 Task: Select Default skin tone.
Action: Mouse moved to (451, 126)
Screenshot: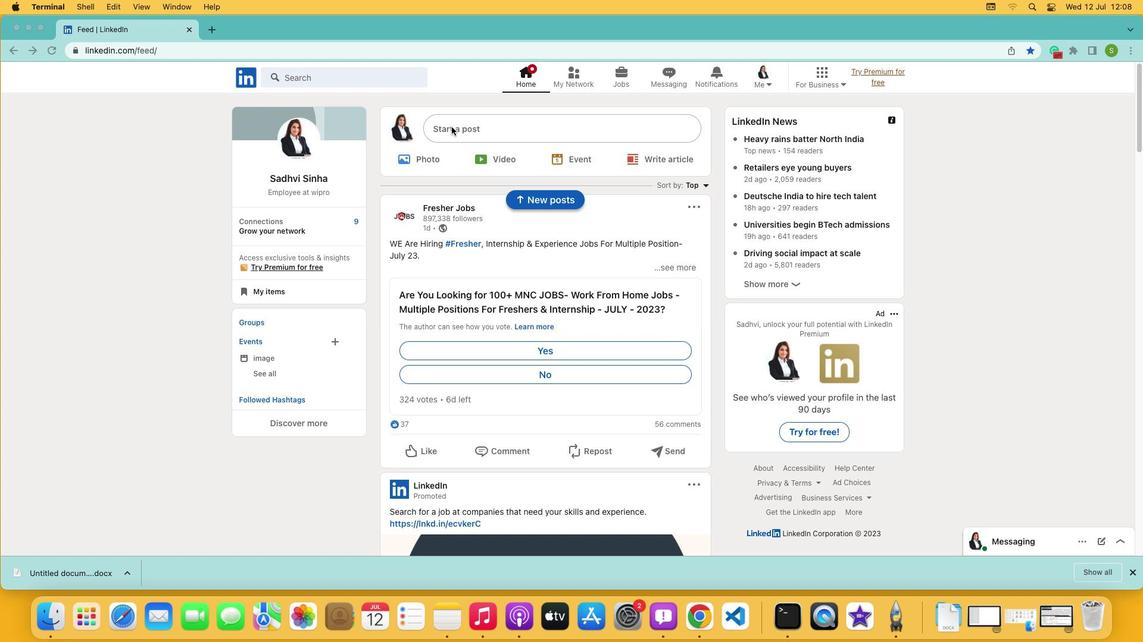 
Action: Mouse pressed left at (451, 126)
Screenshot: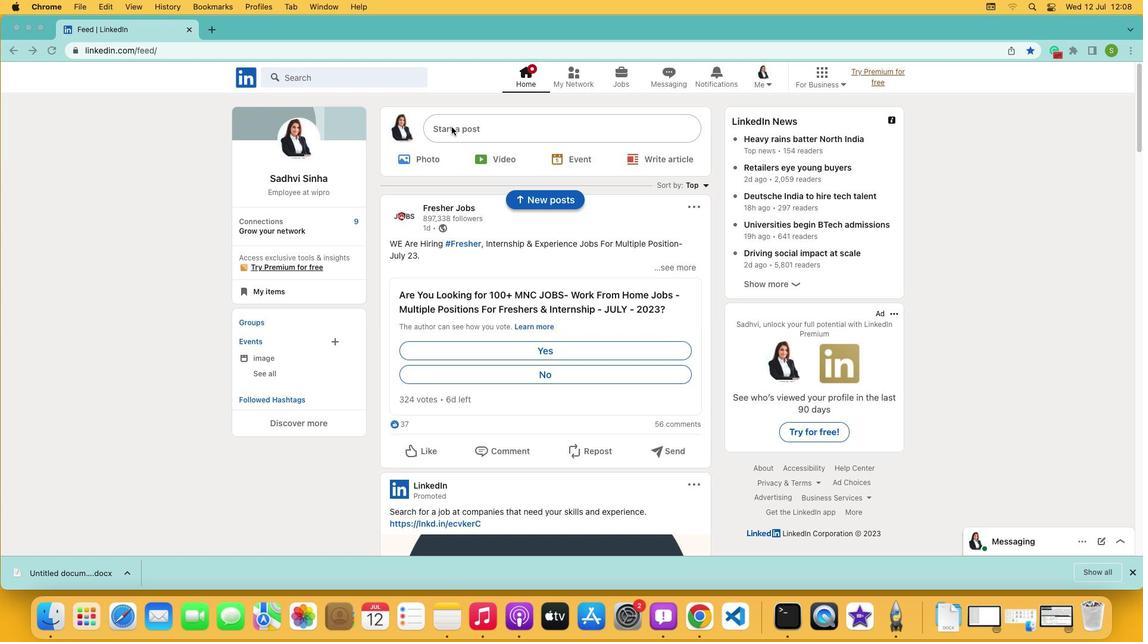
Action: Mouse pressed left at (451, 126)
Screenshot: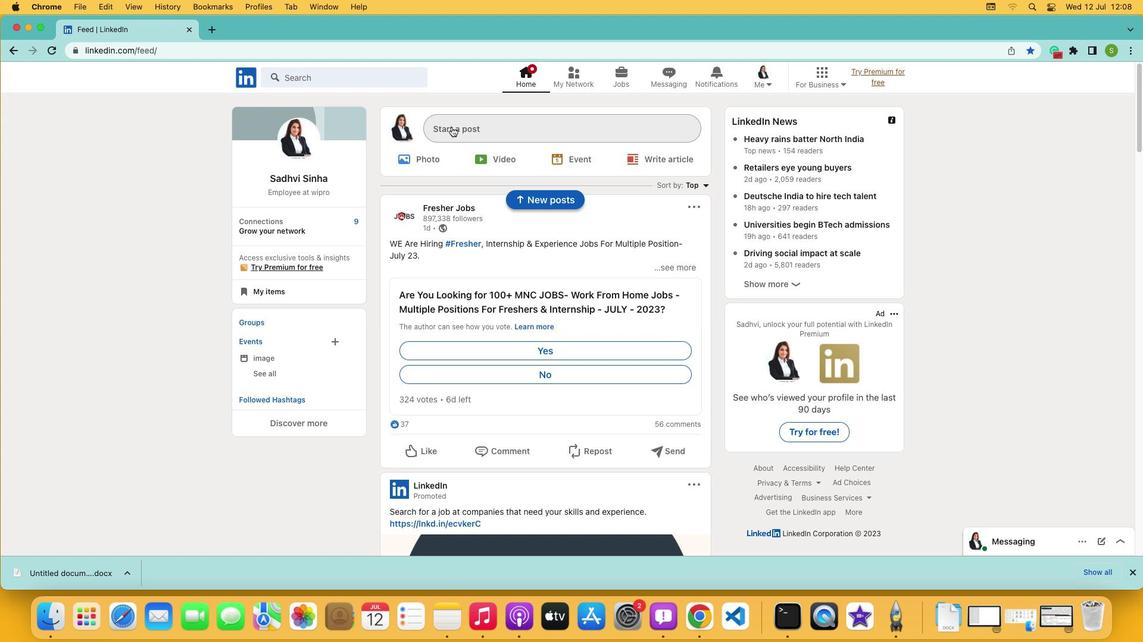 
Action: Mouse moved to (377, 319)
Screenshot: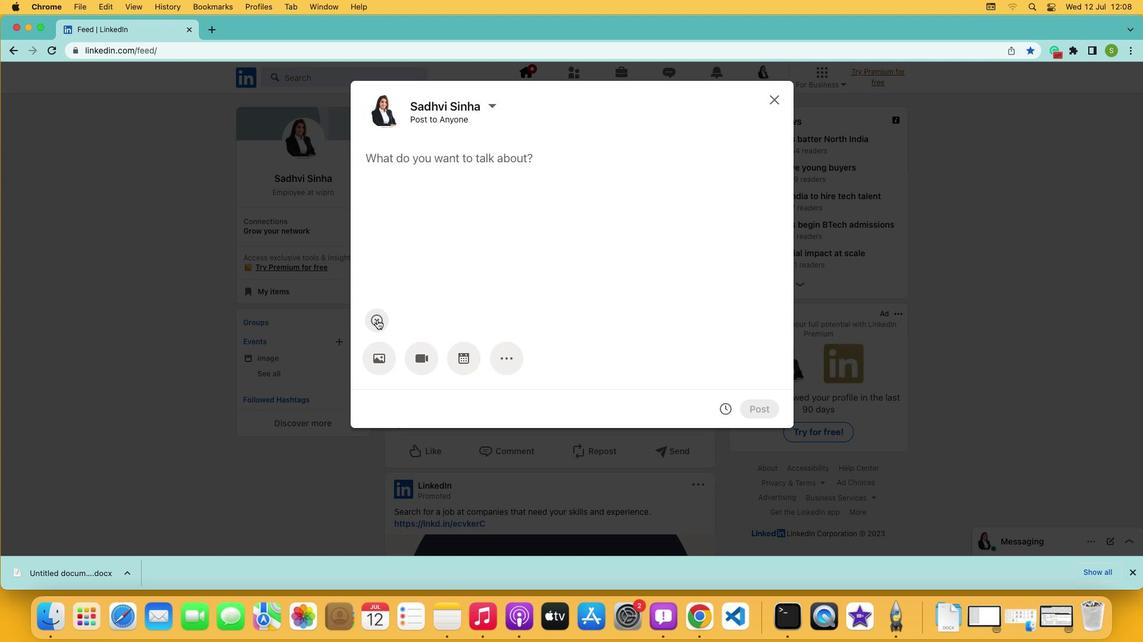 
Action: Mouse pressed left at (377, 319)
Screenshot: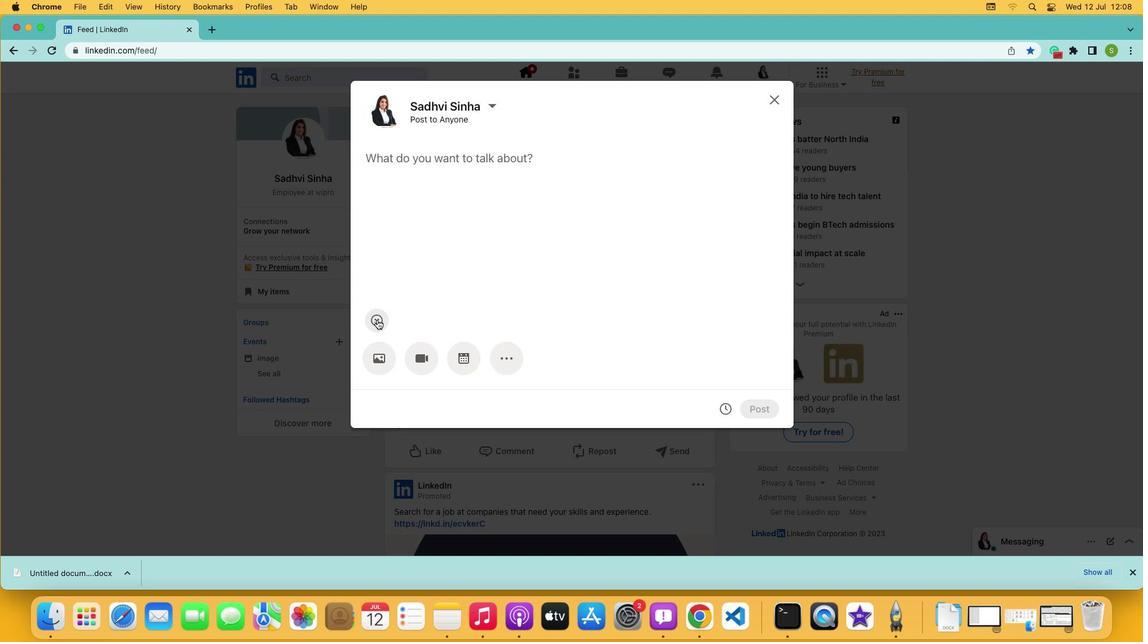 
Action: Mouse moved to (445, 104)
Screenshot: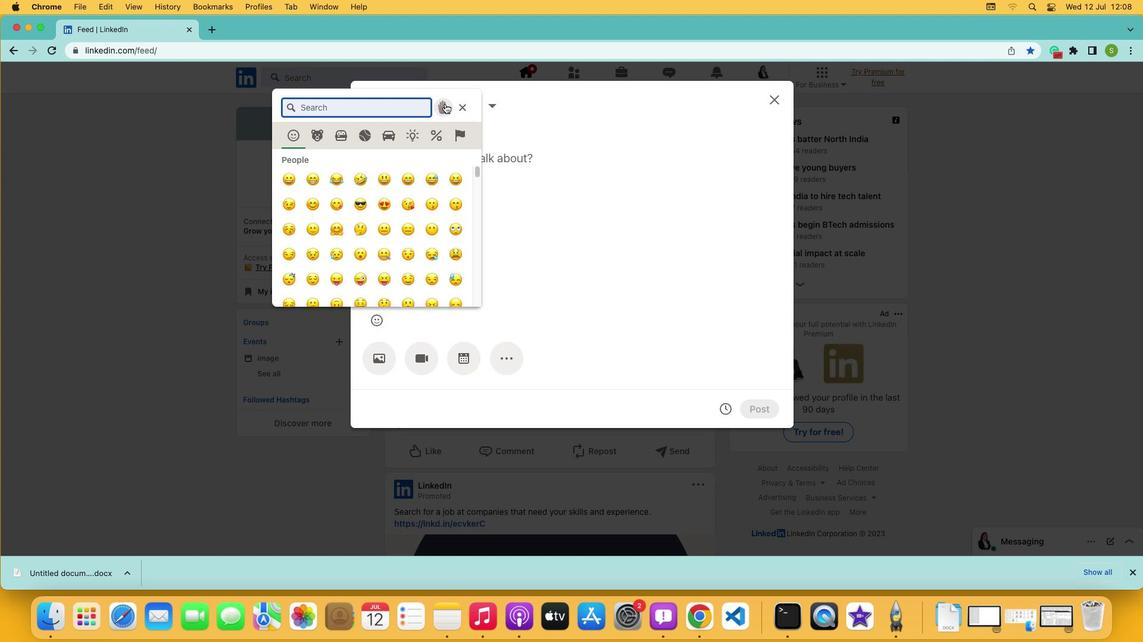 
Action: Mouse pressed left at (445, 104)
Screenshot: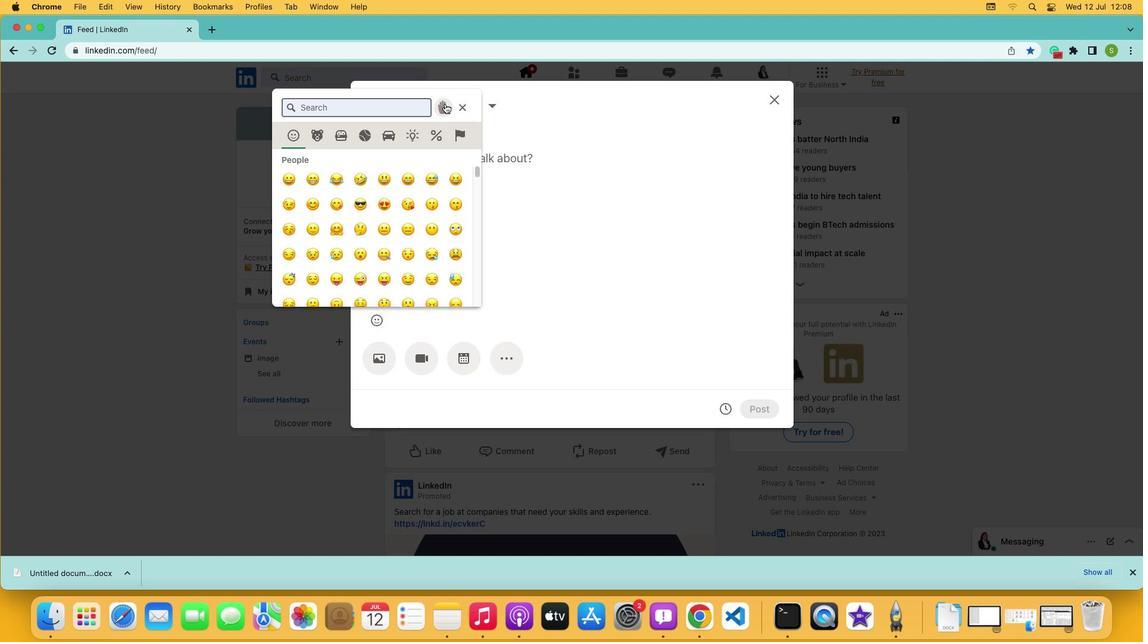 
Action: Mouse moved to (443, 127)
Screenshot: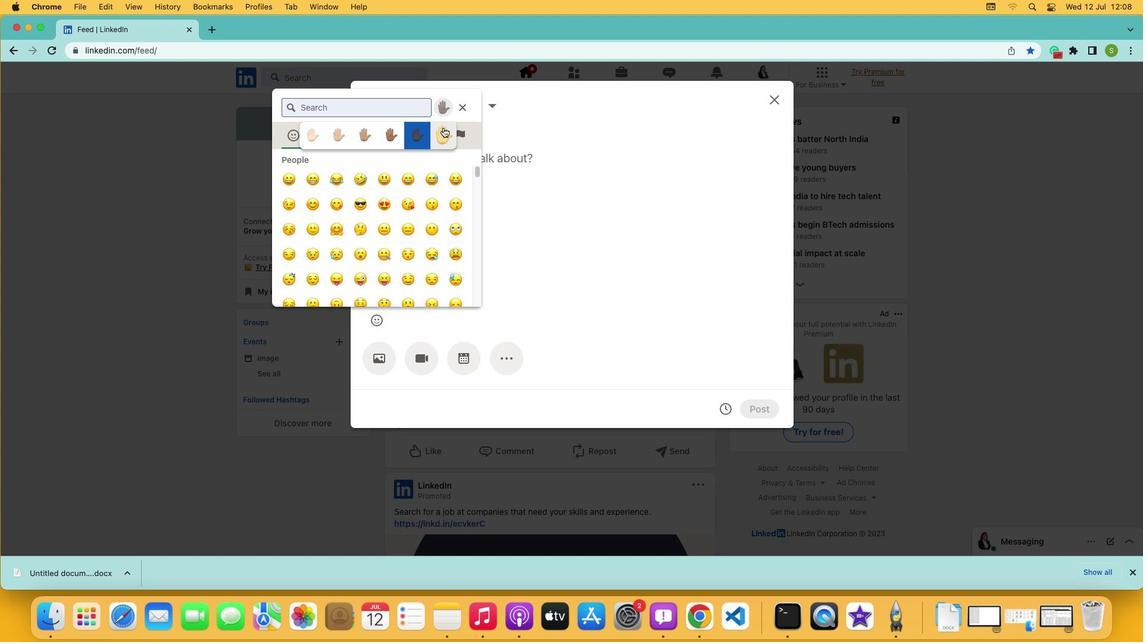 
Action: Mouse pressed left at (443, 127)
Screenshot: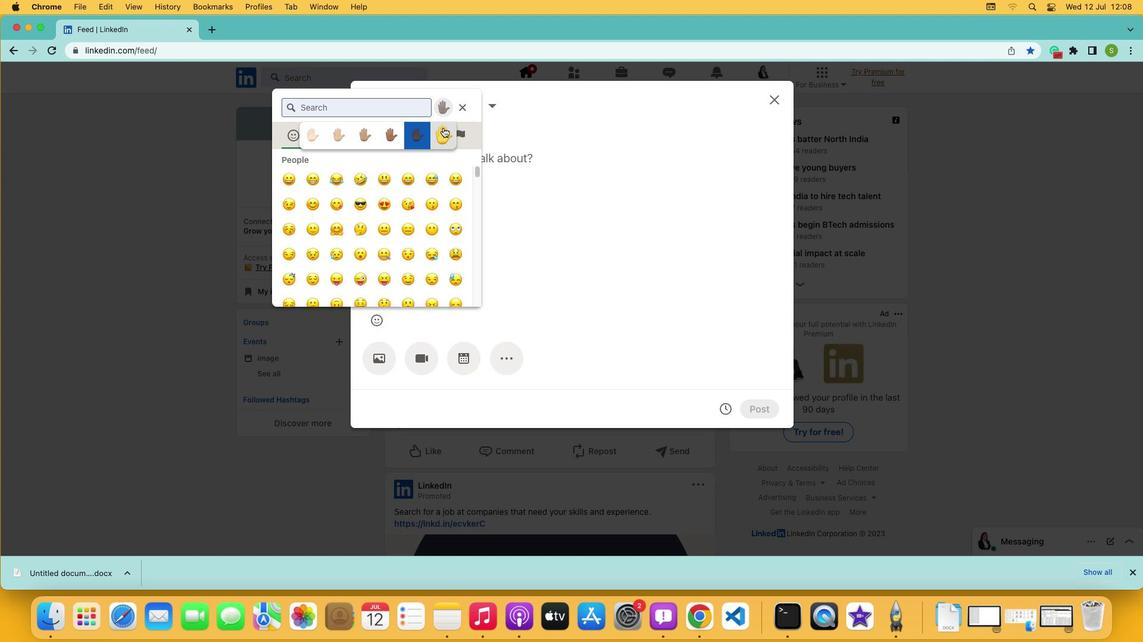 
